 Task: Add Seventh Generation Lavender Flower & Mint Liquid Dish Soap to the cart.
Action: Mouse moved to (798, 312)
Screenshot: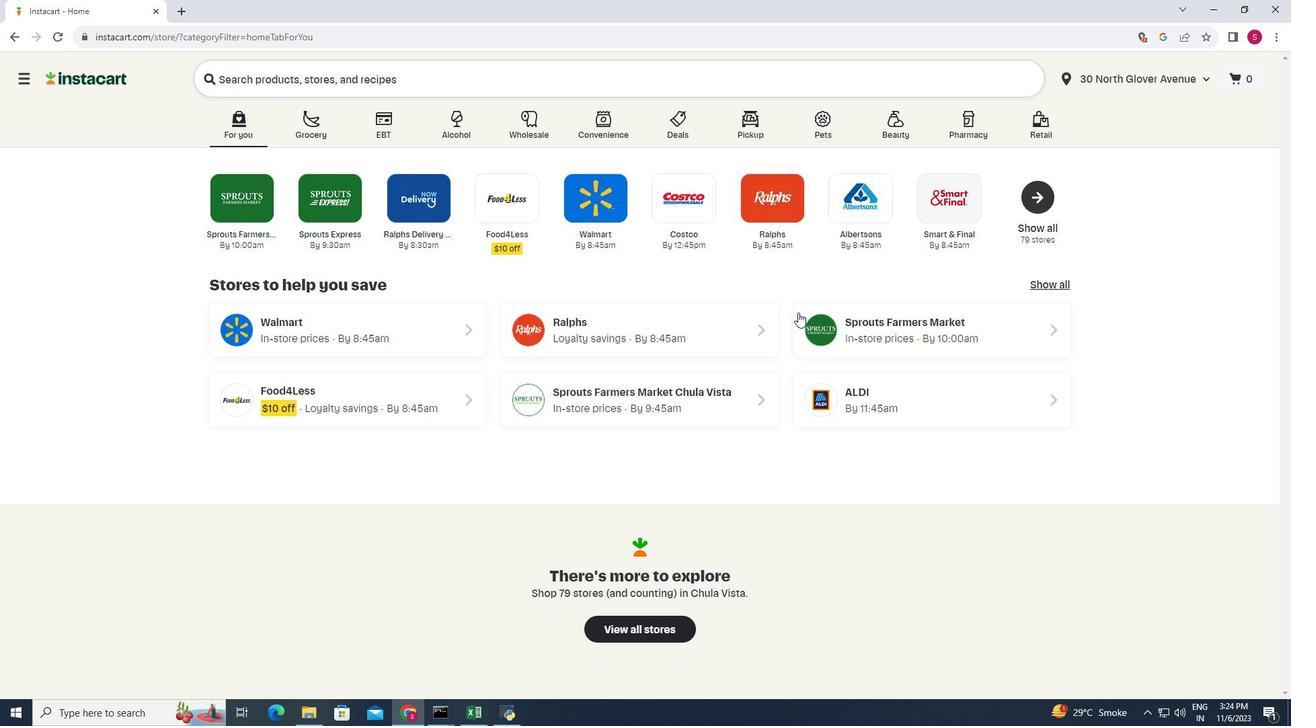 
Action: Mouse pressed left at (798, 312)
Screenshot: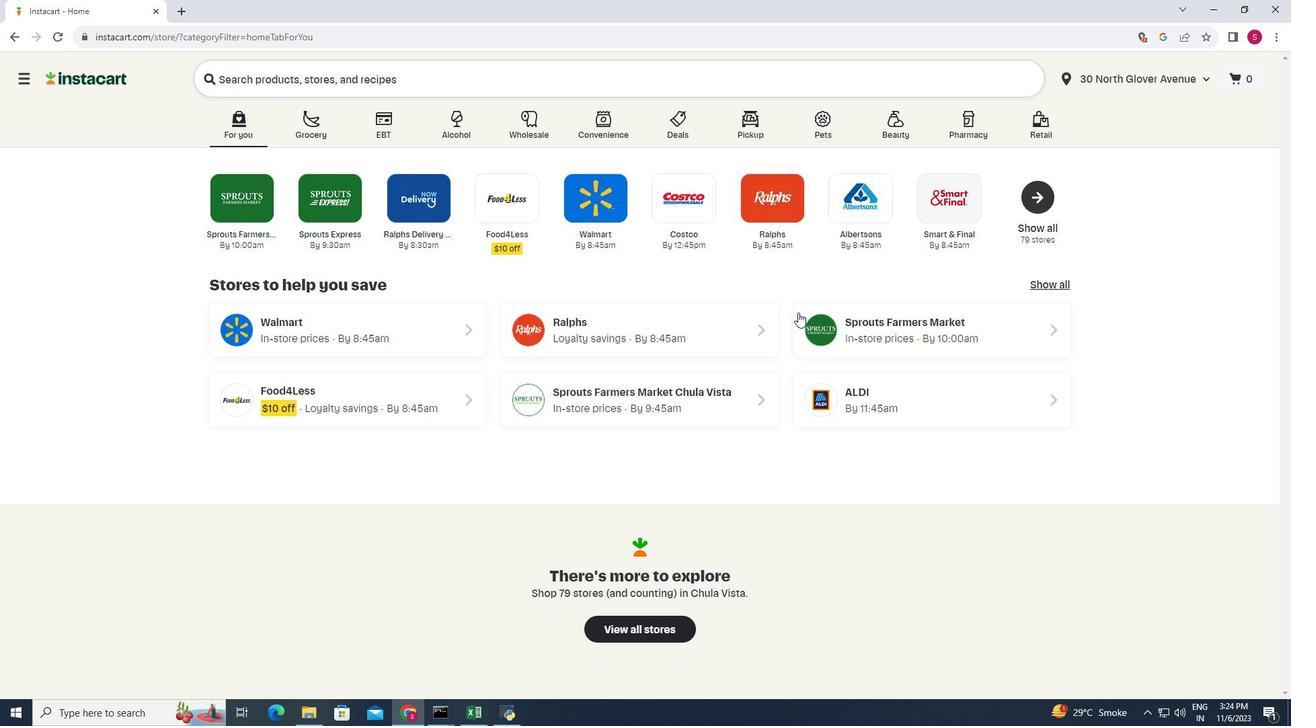 
Action: Mouse moved to (51, 510)
Screenshot: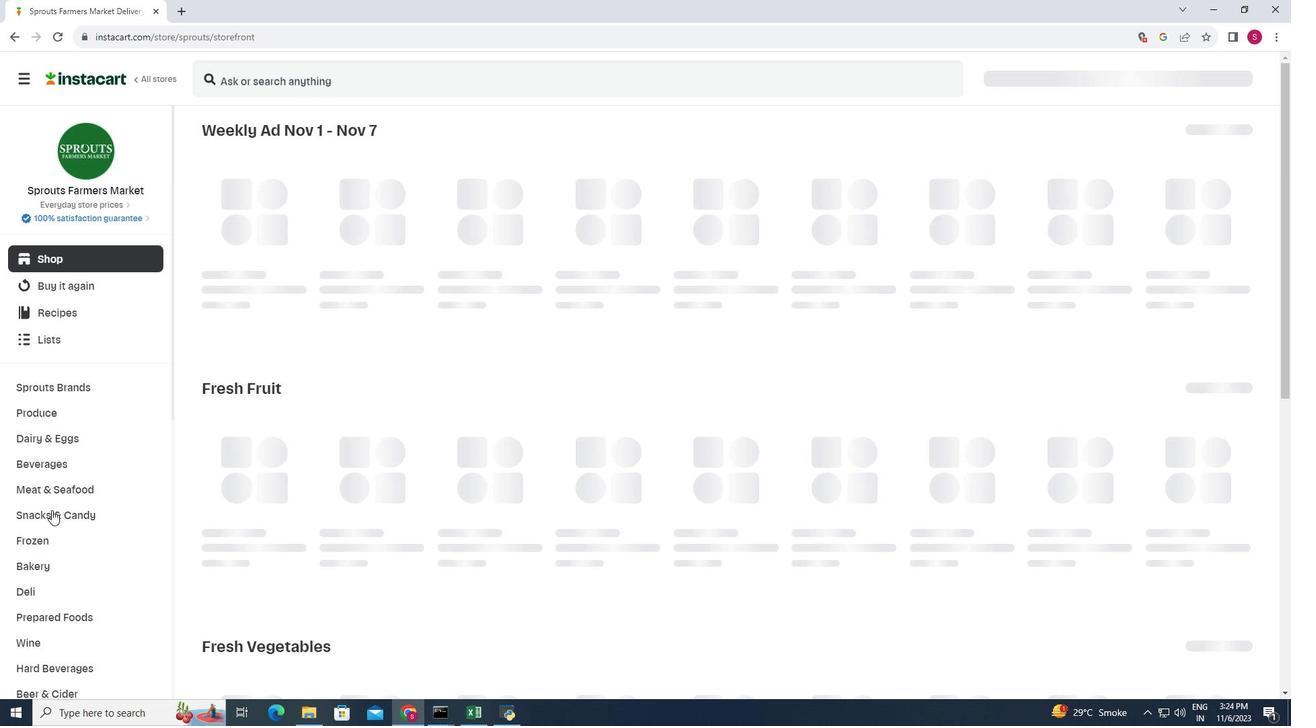 
Action: Mouse scrolled (51, 509) with delta (0, 0)
Screenshot: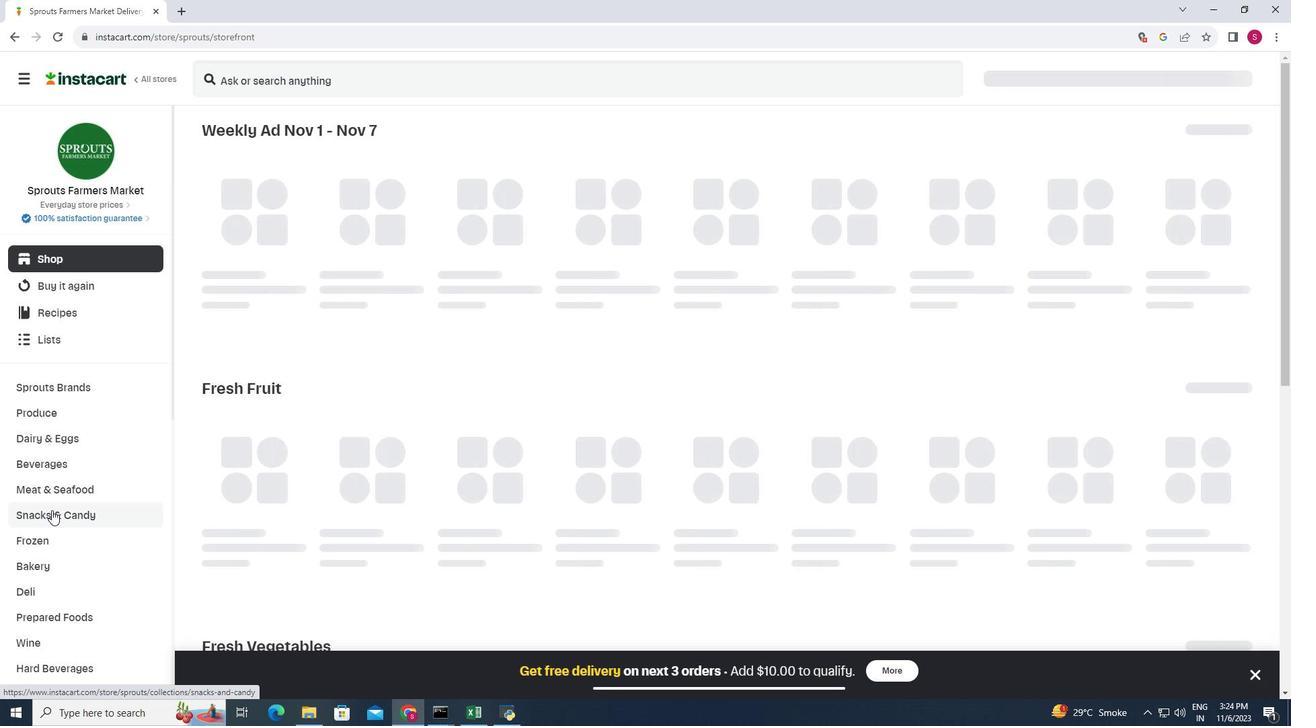 
Action: Mouse scrolled (51, 509) with delta (0, 0)
Screenshot: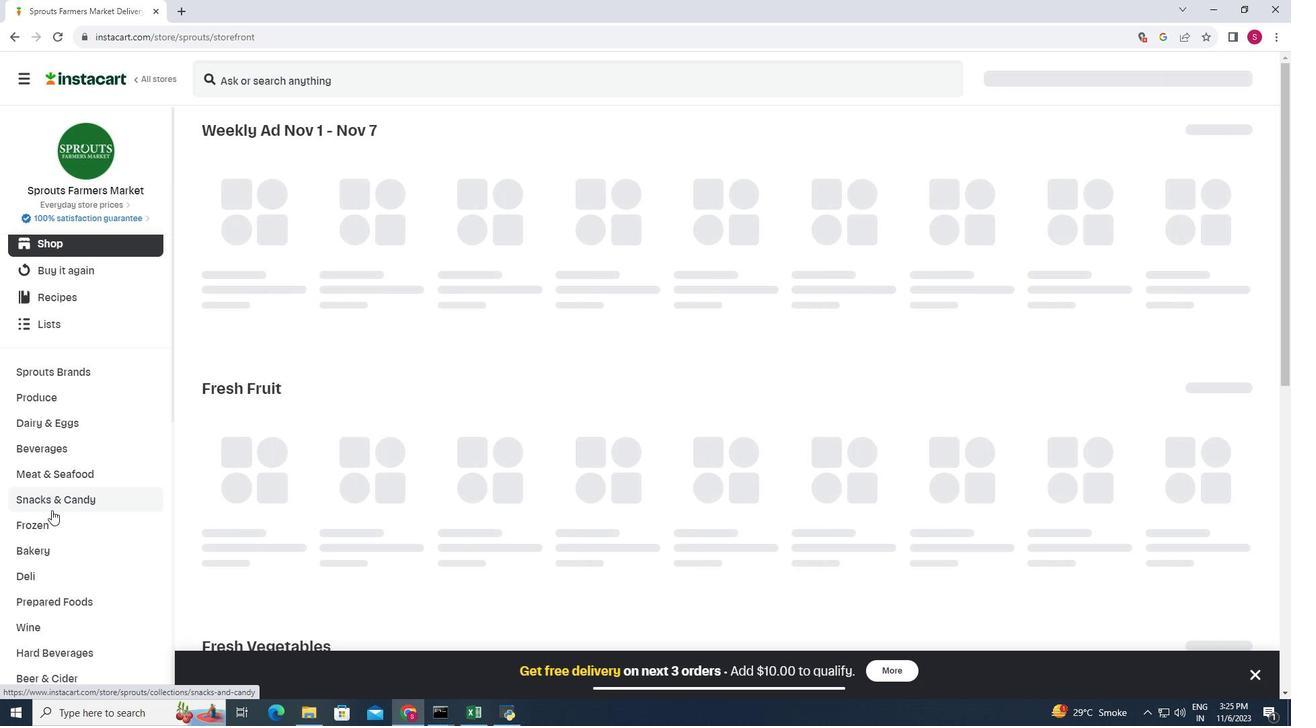 
Action: Mouse scrolled (51, 509) with delta (0, 0)
Screenshot: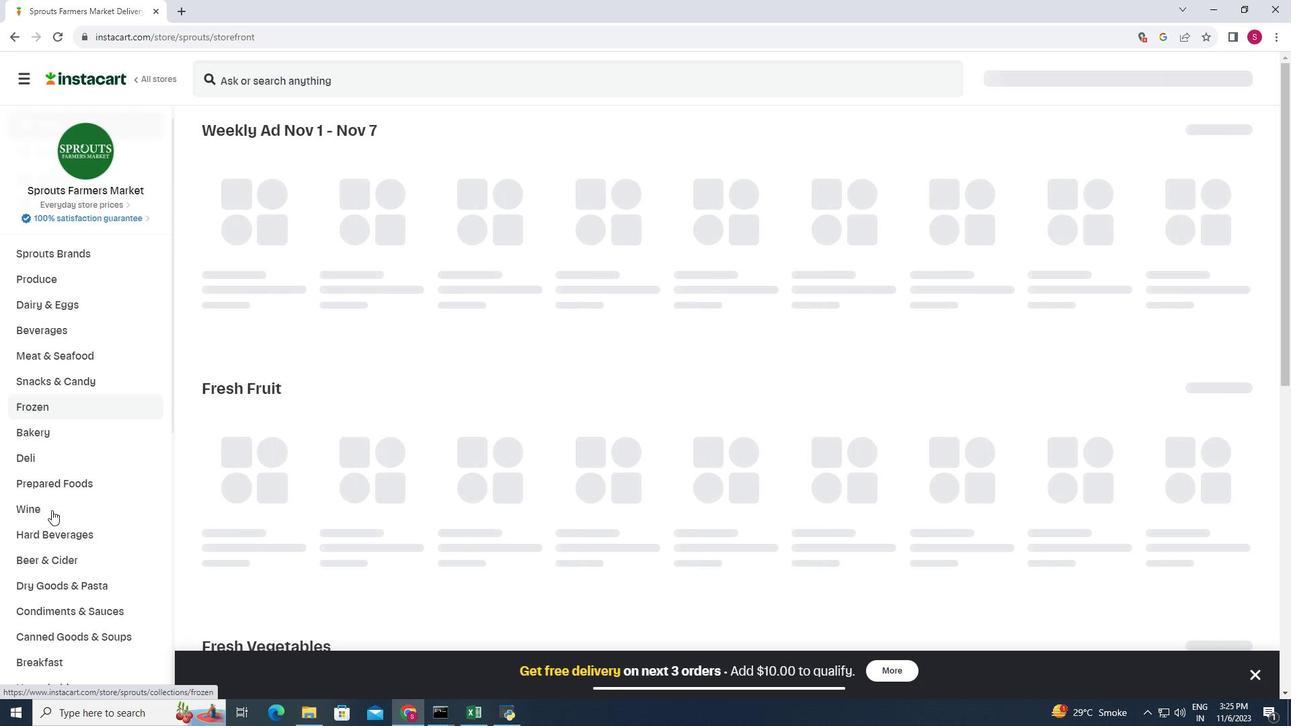 
Action: Mouse scrolled (51, 509) with delta (0, 0)
Screenshot: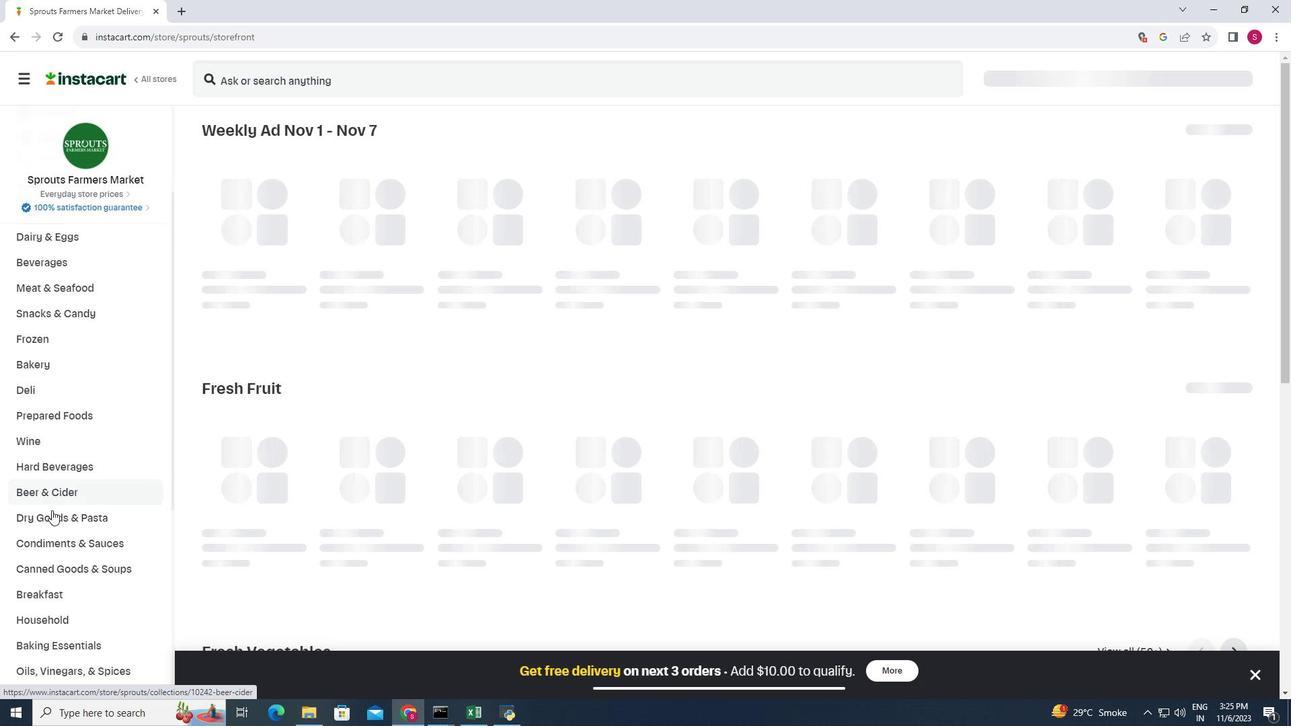 
Action: Mouse moved to (67, 553)
Screenshot: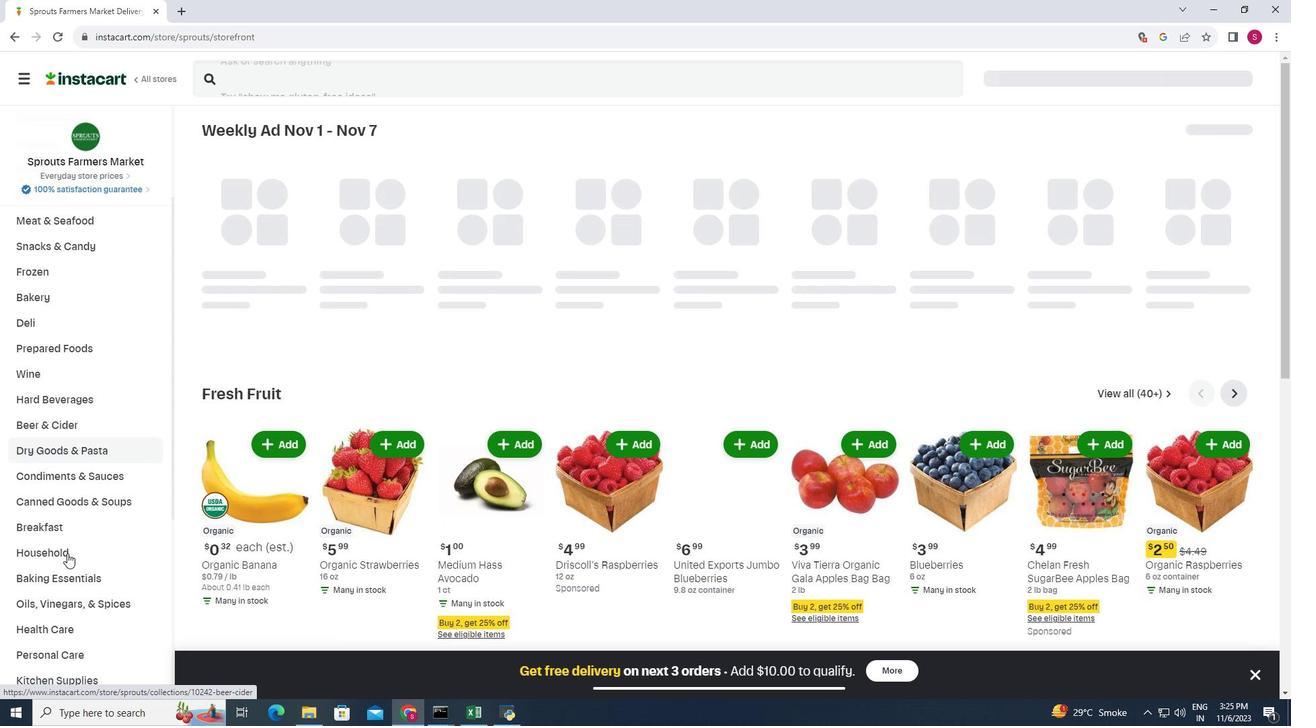 
Action: Mouse pressed left at (67, 553)
Screenshot: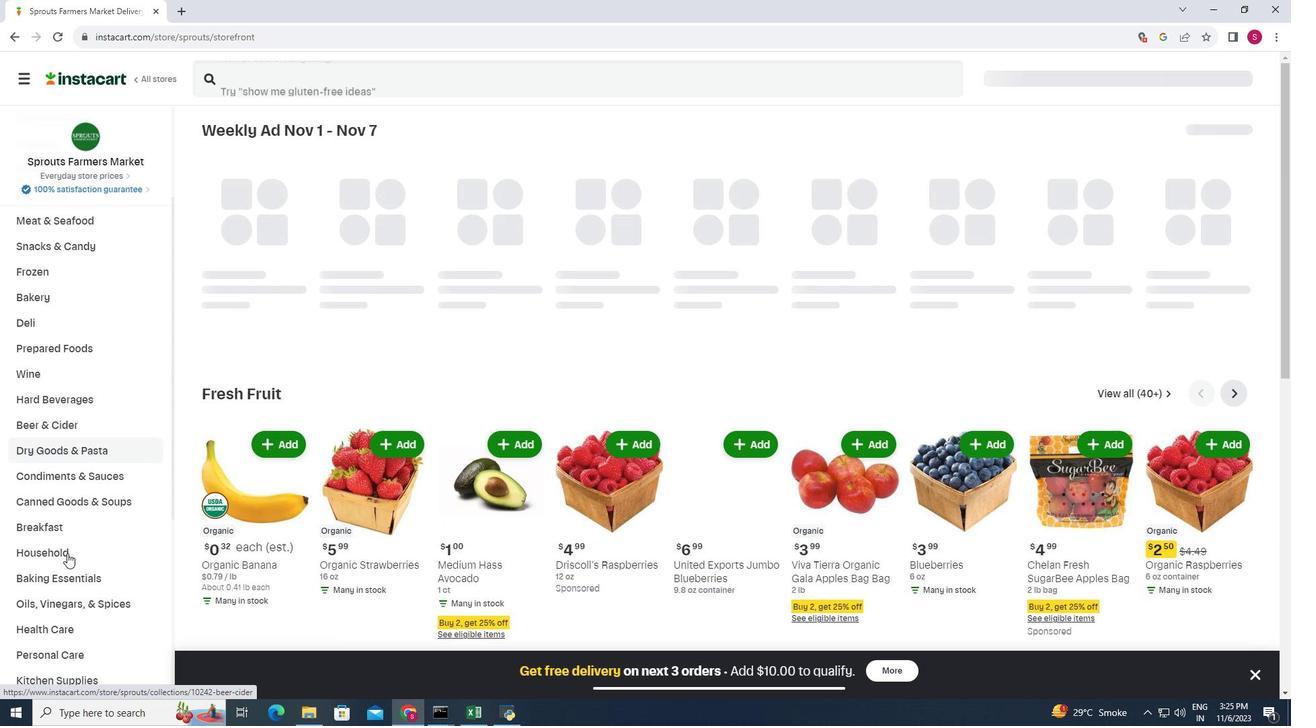 
Action: Mouse moved to (67, 553)
Screenshot: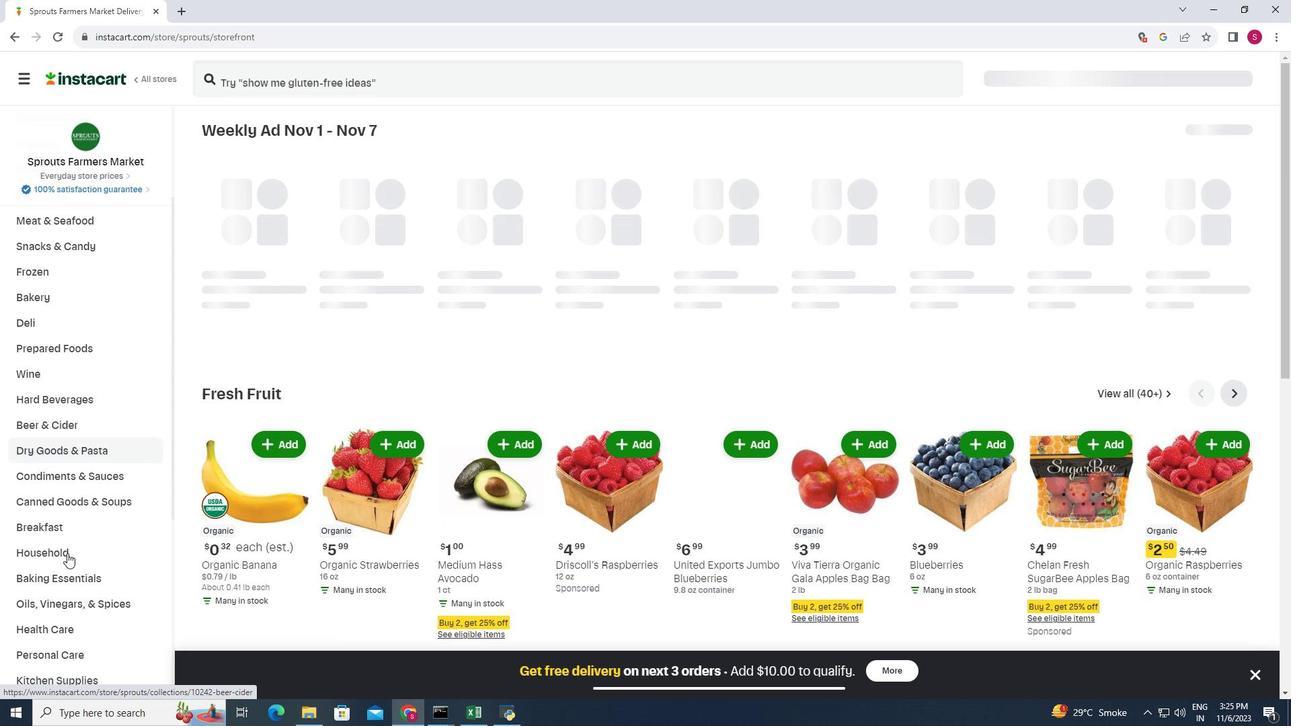 
Action: Mouse pressed left at (67, 553)
Screenshot: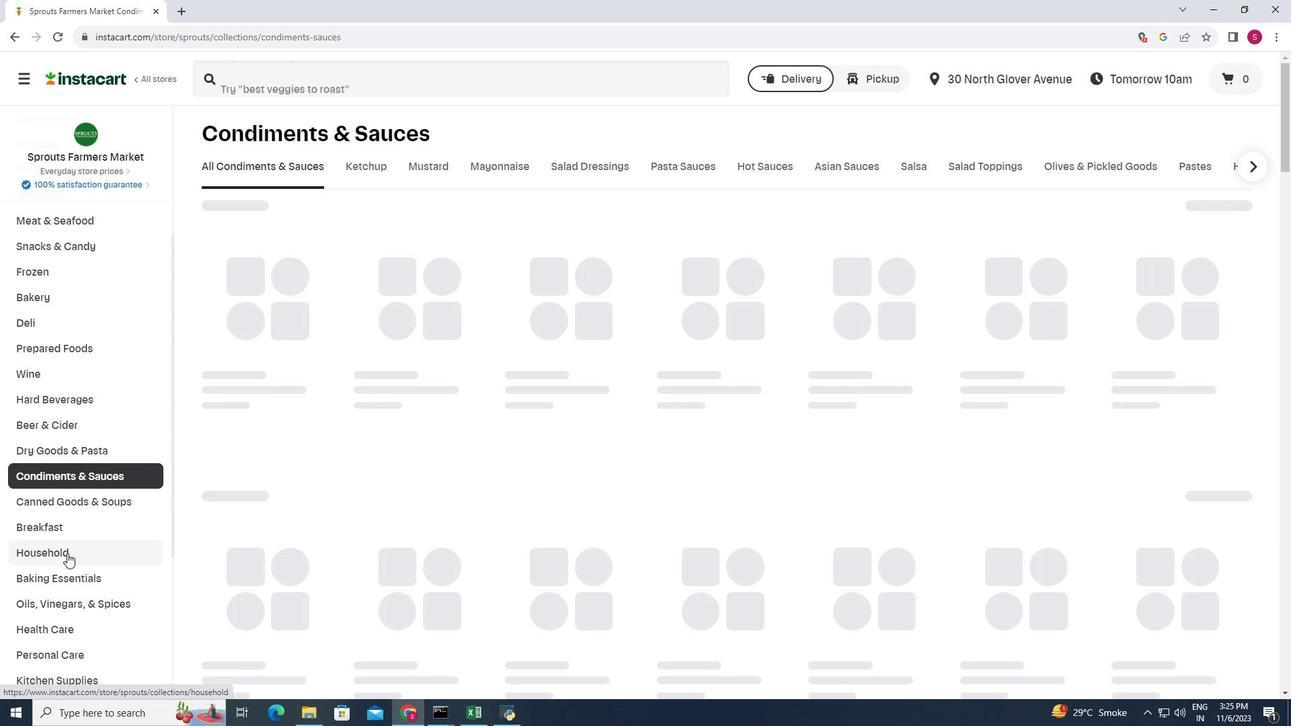 
Action: Mouse moved to (446, 162)
Screenshot: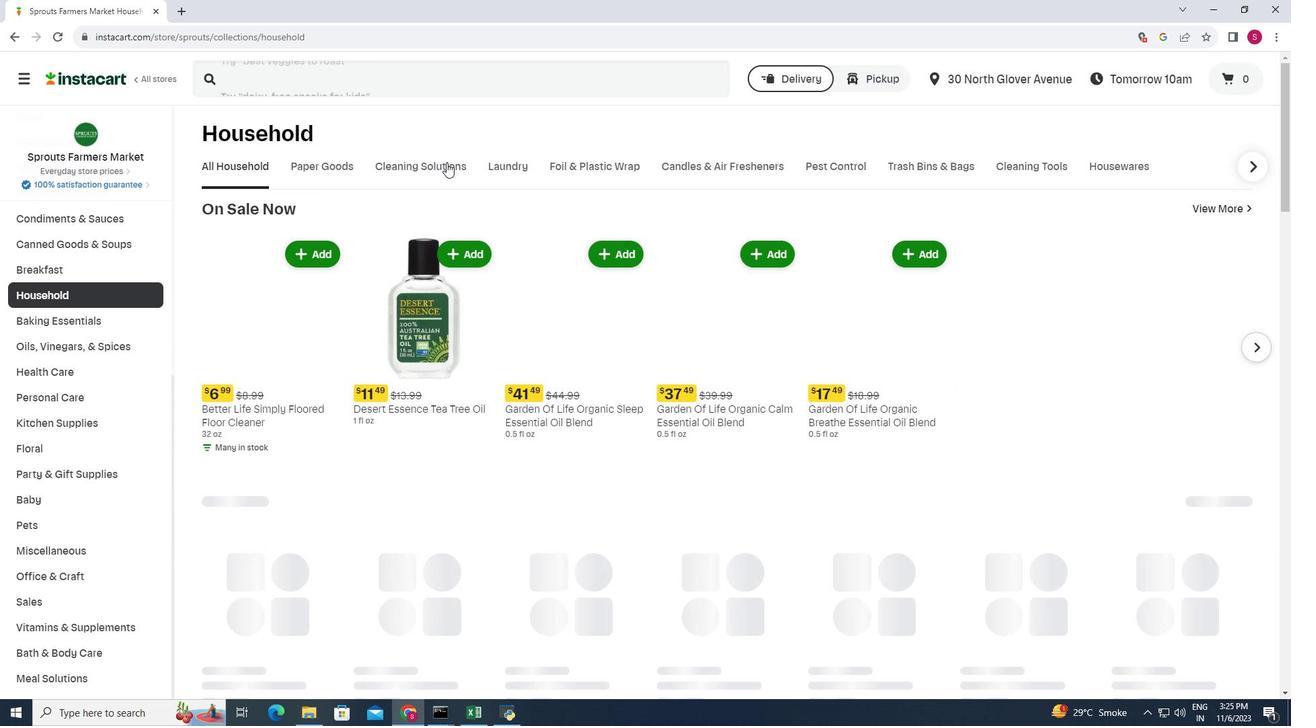 
Action: Mouse pressed left at (446, 162)
Screenshot: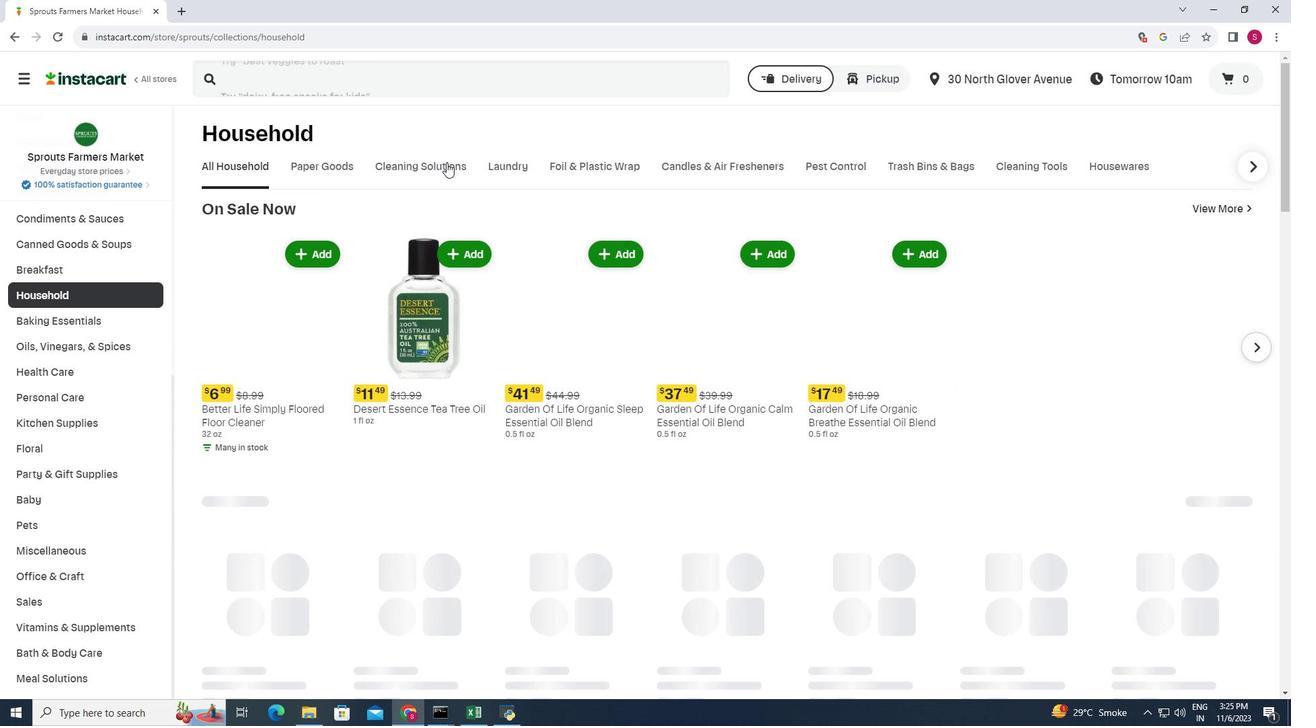
Action: Mouse moved to (459, 211)
Screenshot: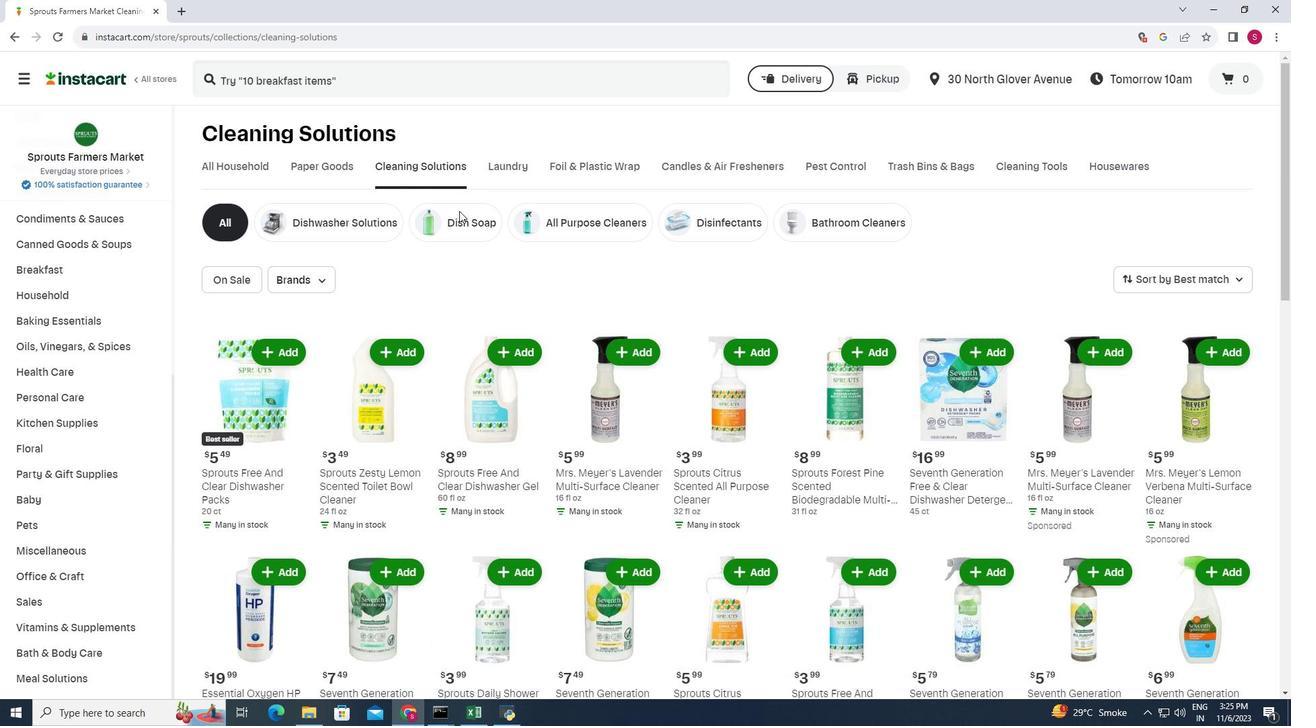 
Action: Mouse pressed left at (459, 211)
Screenshot: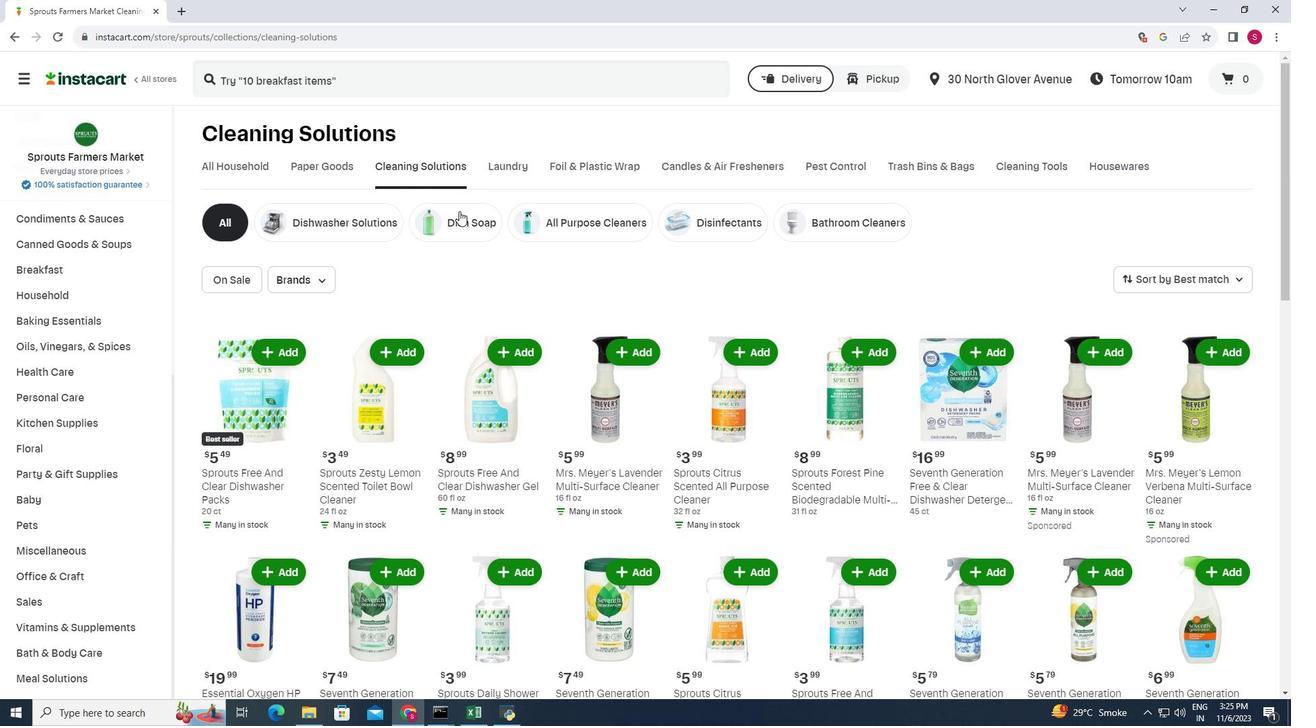 
Action: Mouse moved to (1125, 365)
Screenshot: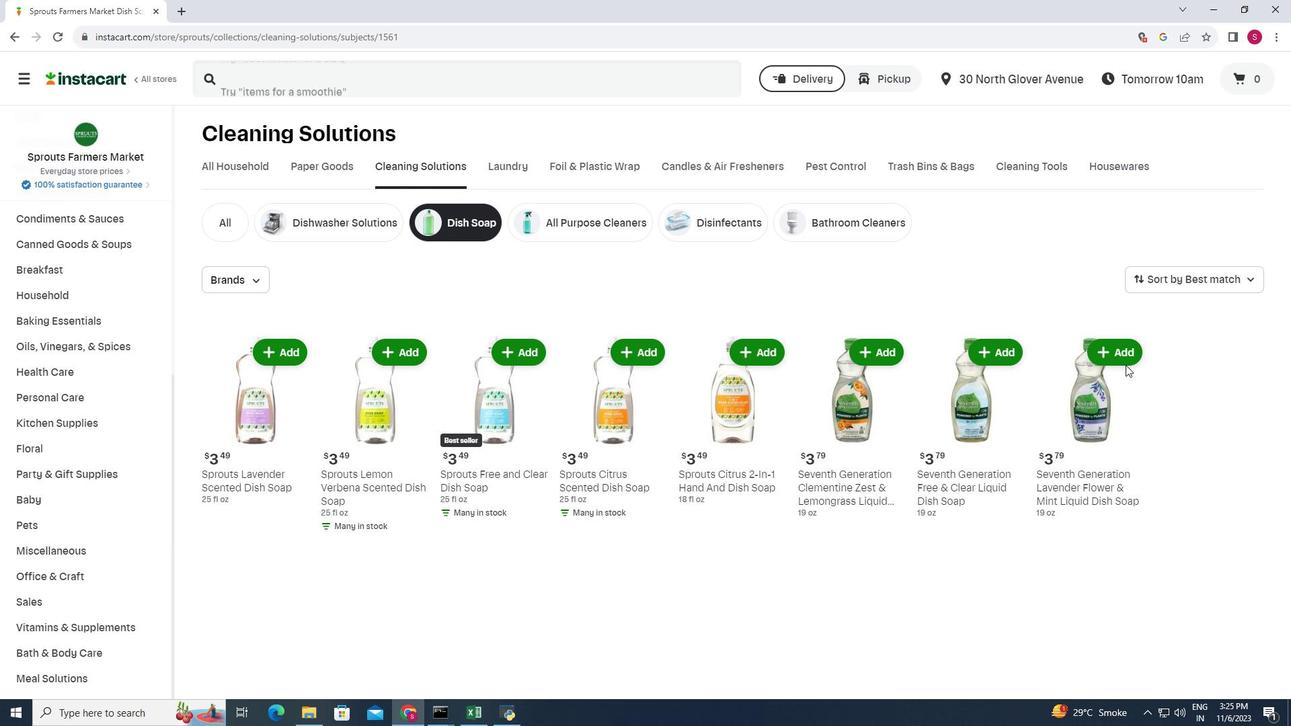 
Action: Mouse pressed left at (1125, 365)
Screenshot: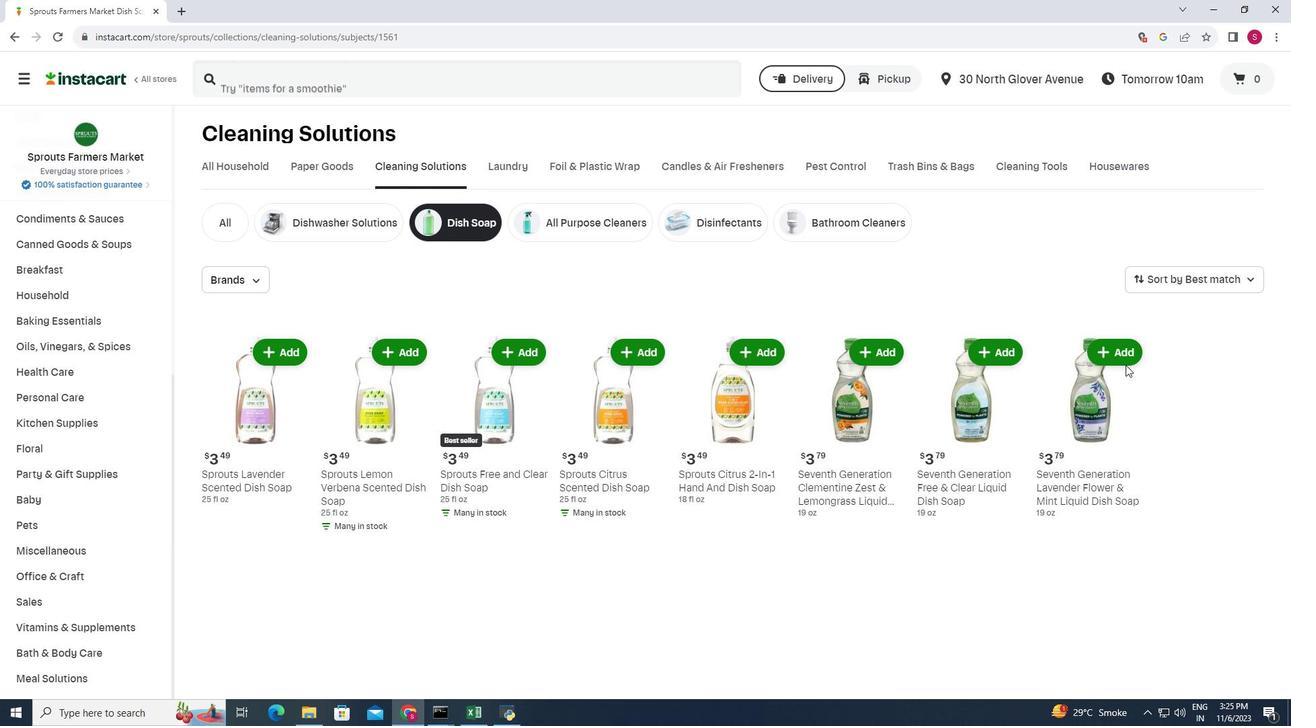 
Action: Mouse moved to (1128, 357)
Screenshot: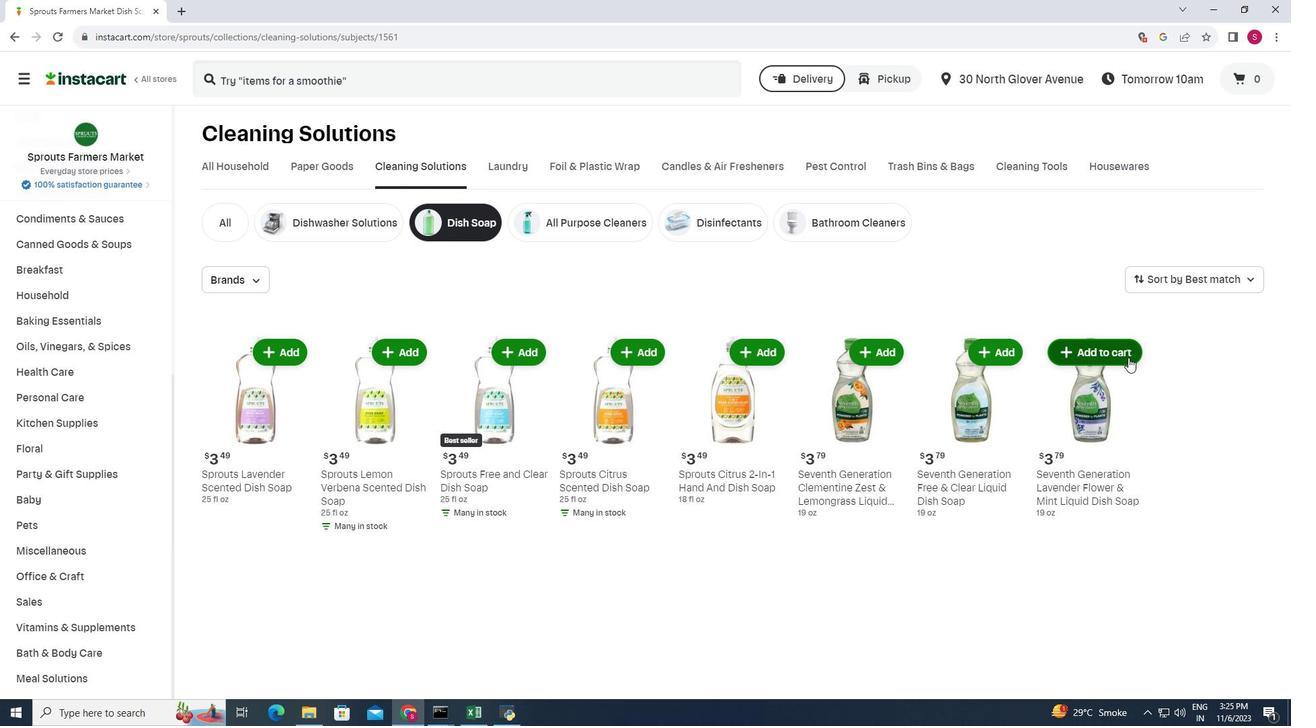 
Action: Mouse pressed left at (1128, 357)
Screenshot: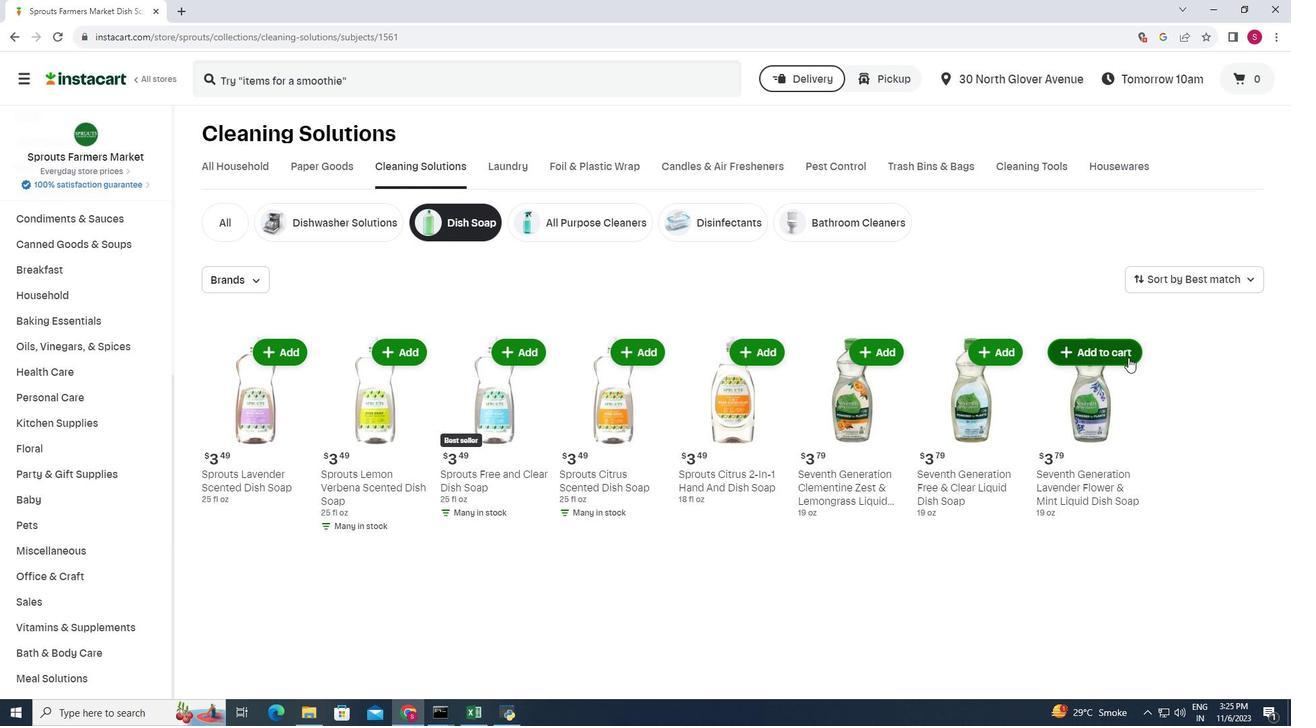 
Action: Mouse moved to (1071, 292)
Screenshot: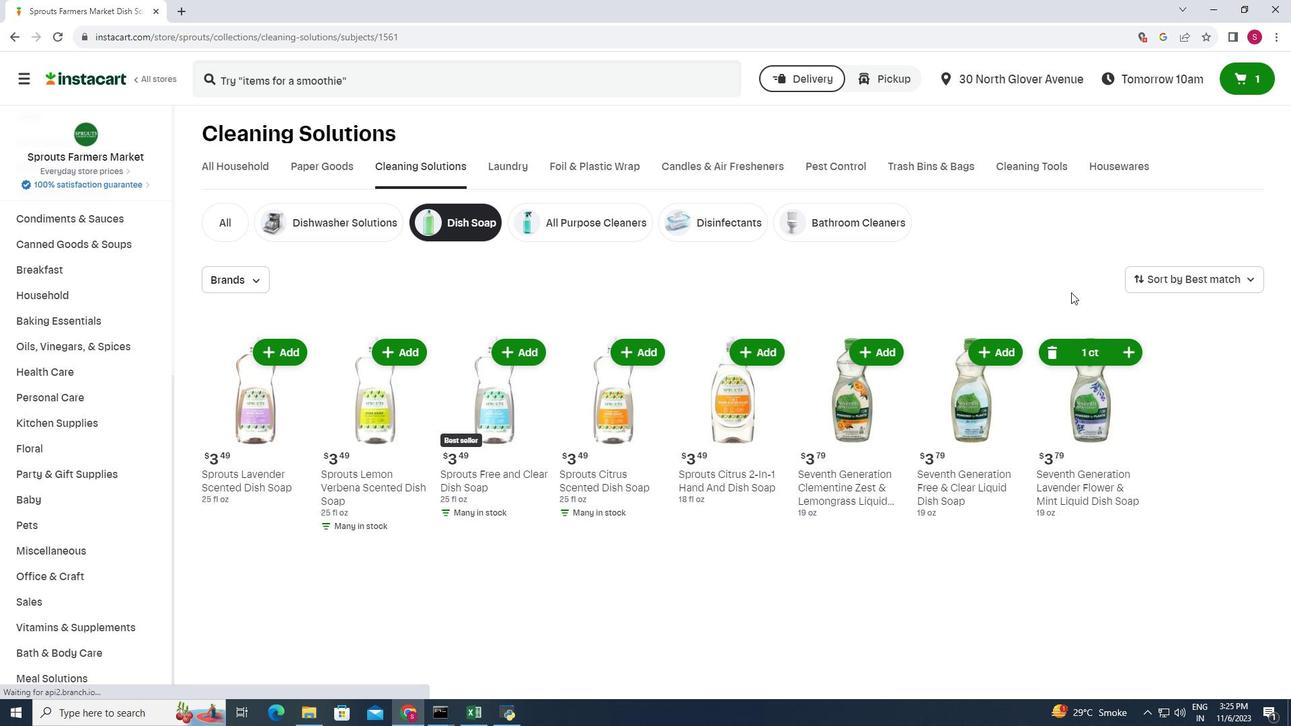 
